 Task: Set the Shipping contact to 'contains' while find customer
Action: Mouse moved to (169, 21)
Screenshot: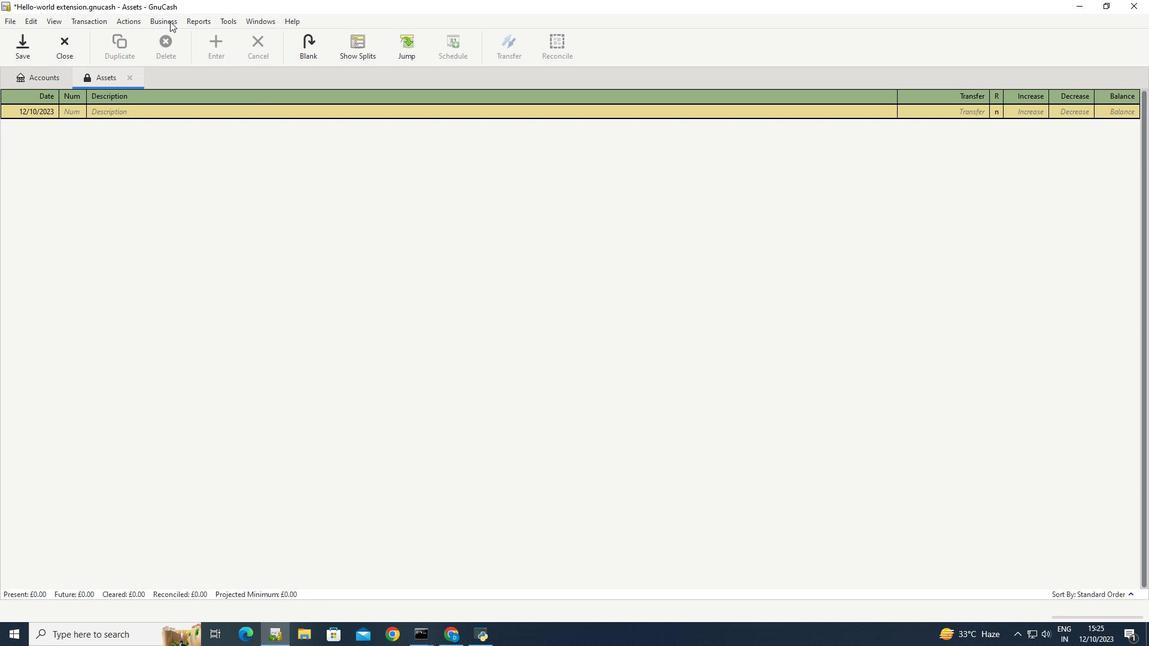 
Action: Mouse pressed left at (169, 21)
Screenshot: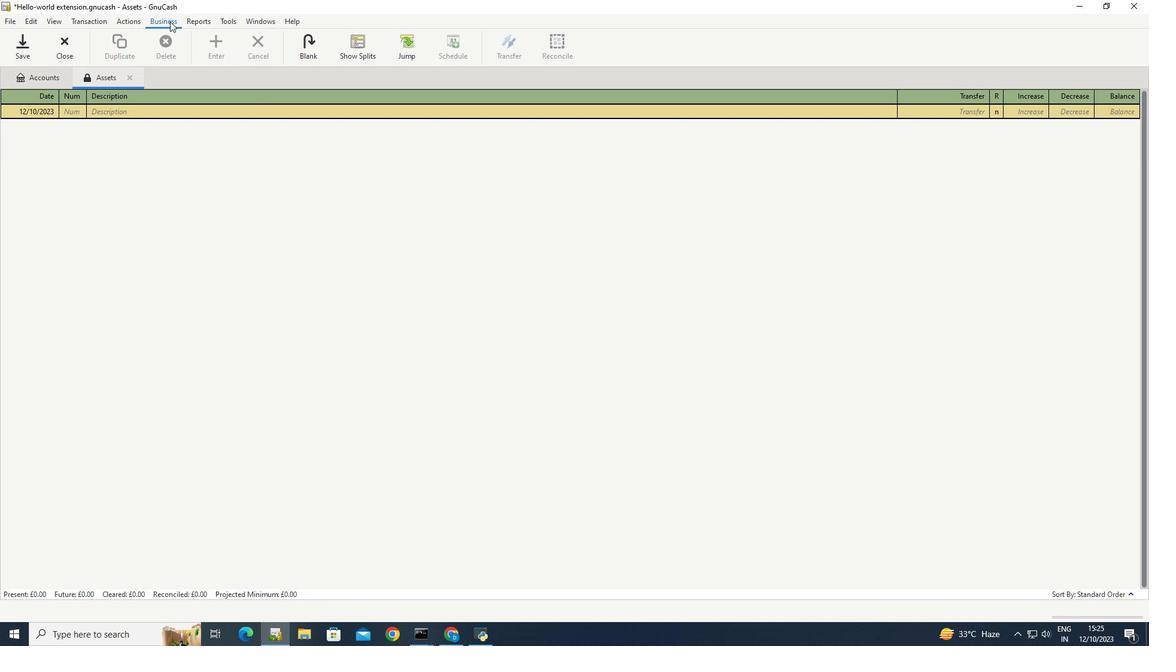 
Action: Mouse moved to (308, 64)
Screenshot: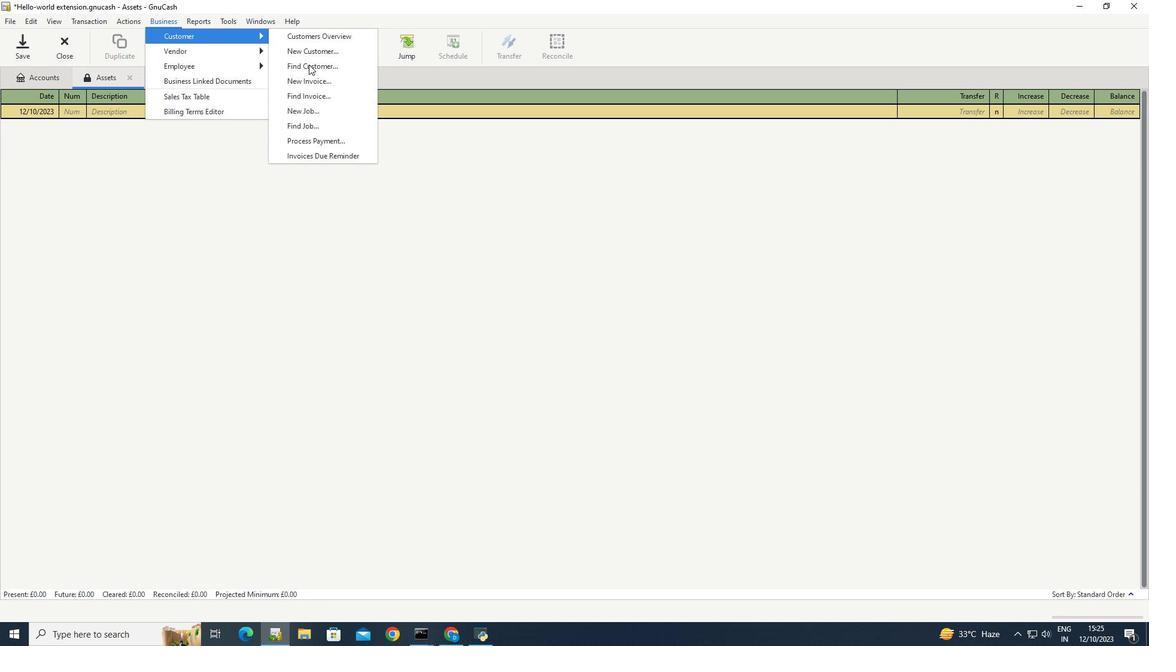 
Action: Mouse pressed left at (308, 64)
Screenshot: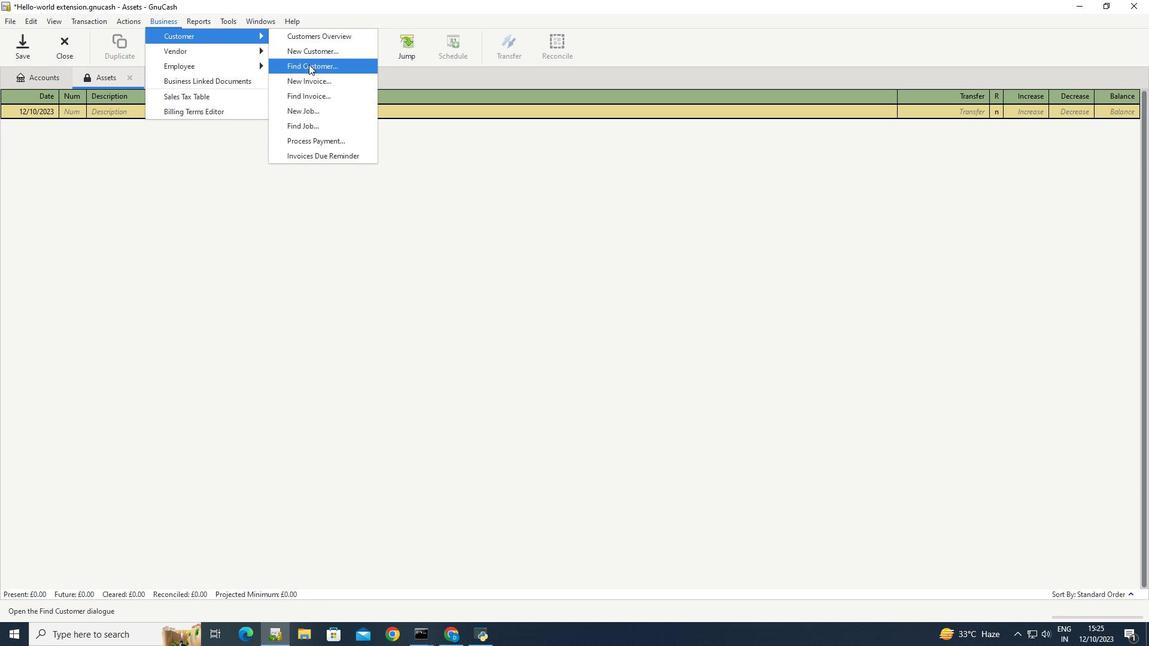 
Action: Mouse moved to (421, 277)
Screenshot: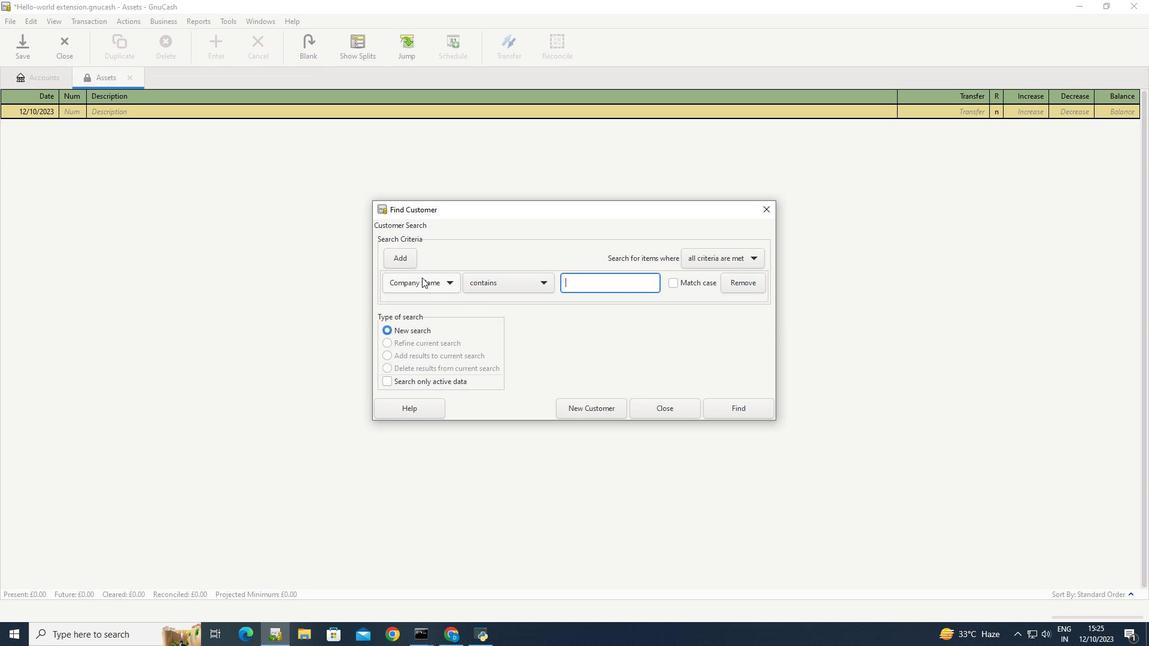 
Action: Mouse pressed left at (421, 277)
Screenshot: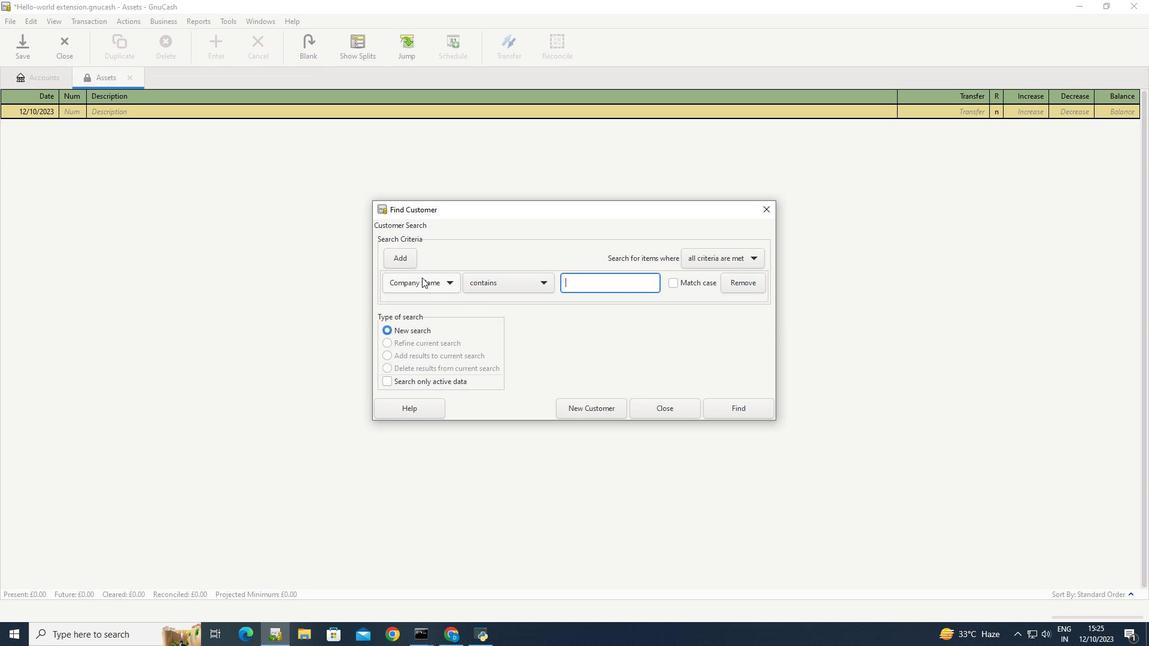 
Action: Mouse moved to (417, 336)
Screenshot: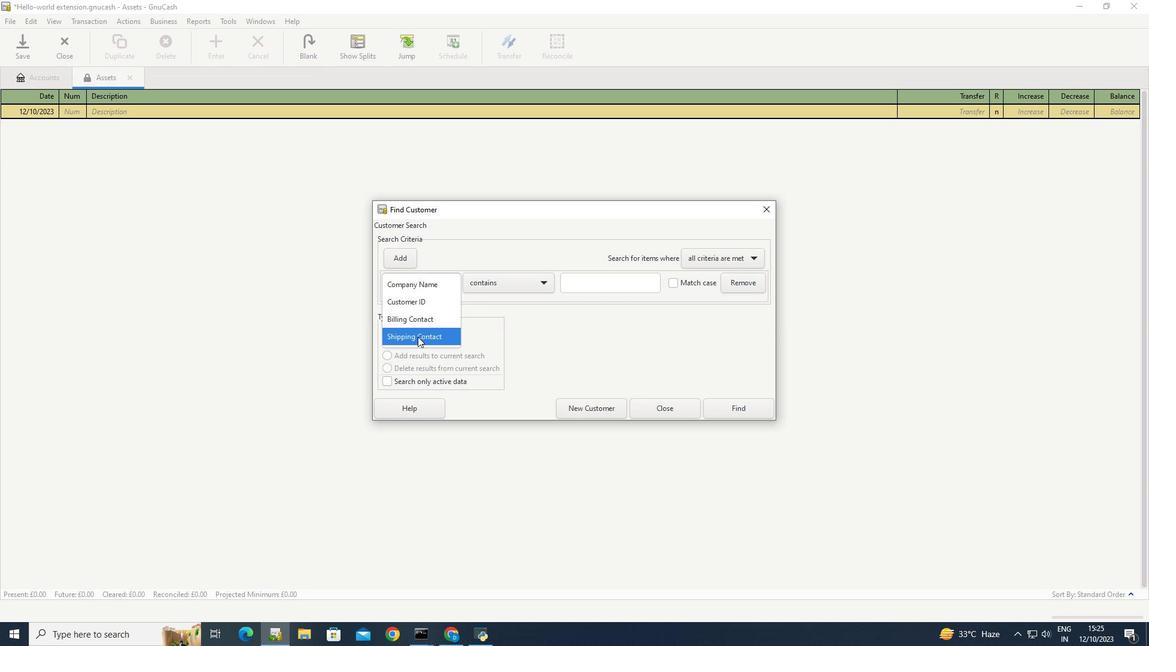 
Action: Mouse pressed left at (417, 336)
Screenshot: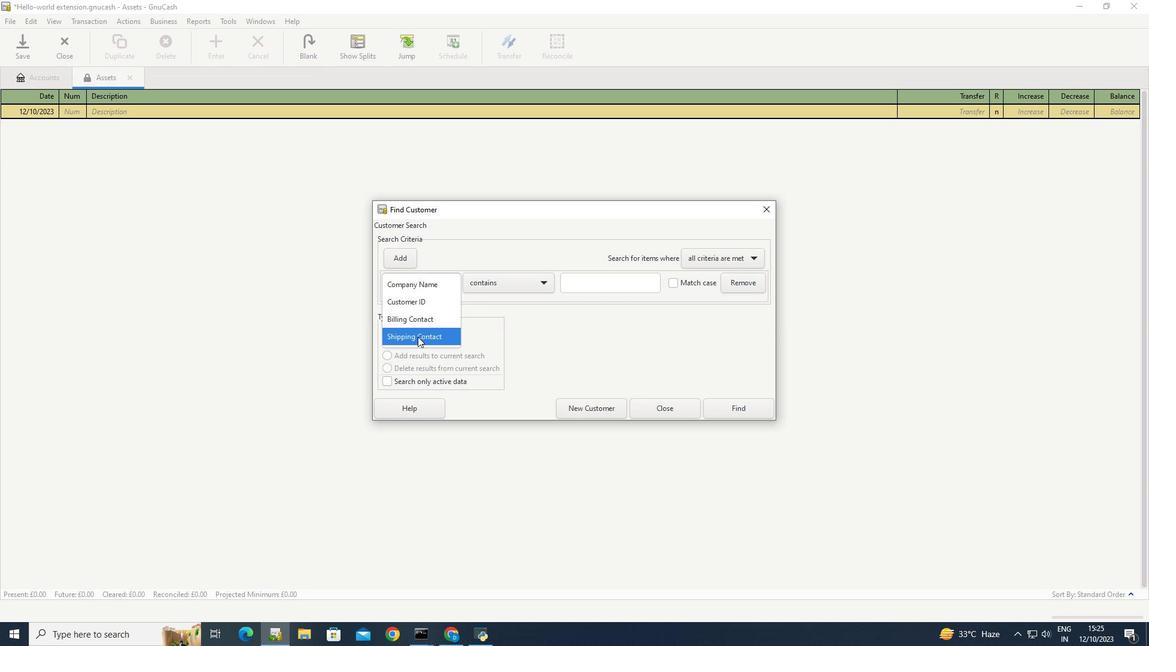 
Action: Mouse moved to (542, 278)
Screenshot: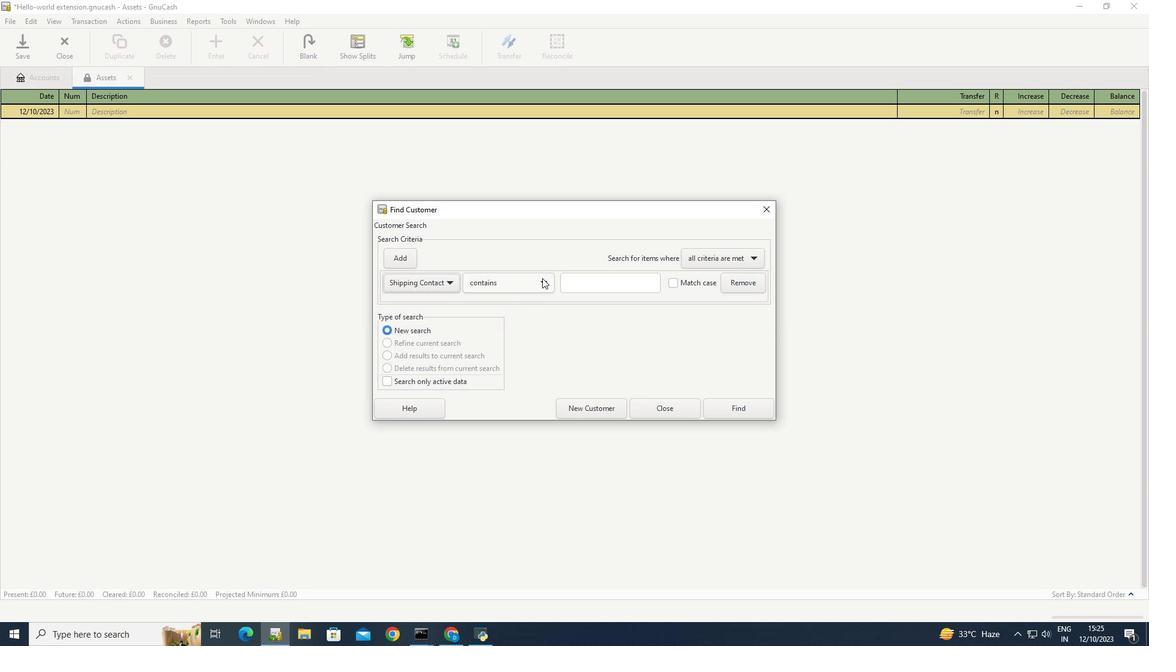 
Action: Mouse pressed left at (542, 278)
Screenshot: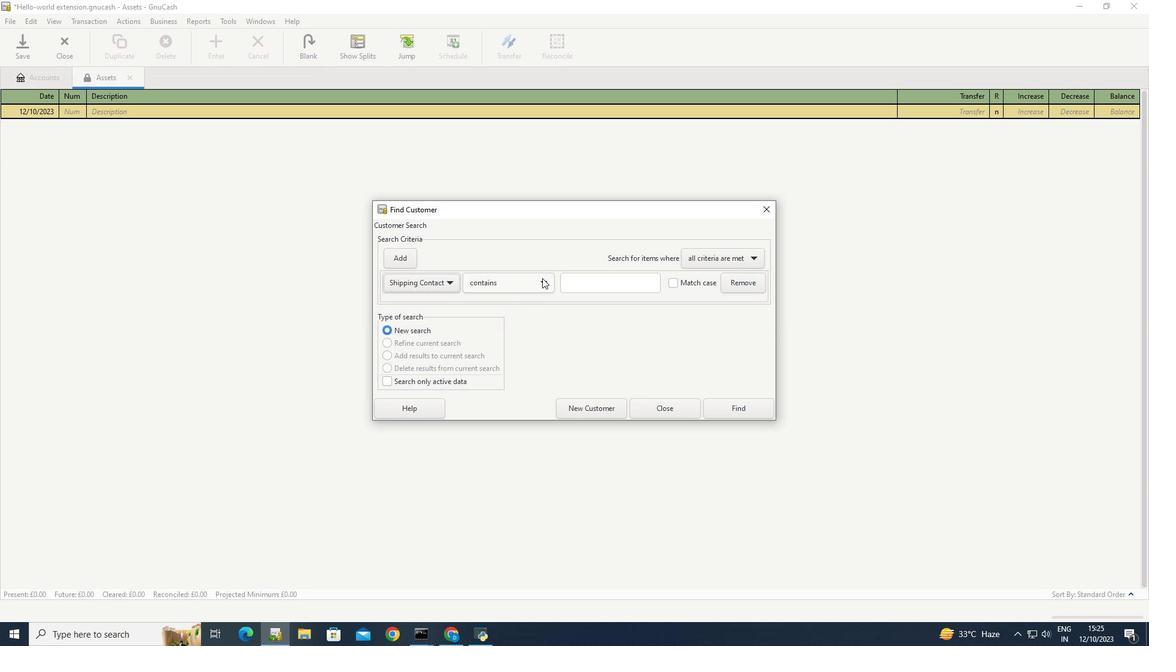 
Action: Mouse moved to (497, 287)
Screenshot: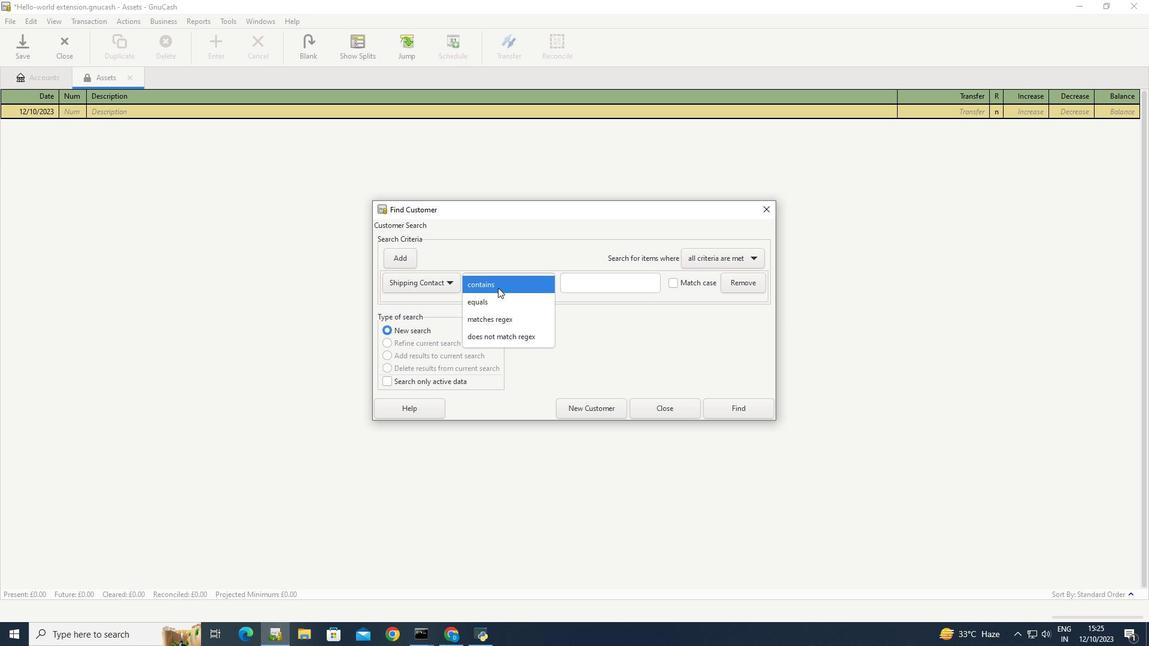
Action: Mouse pressed left at (497, 287)
Screenshot: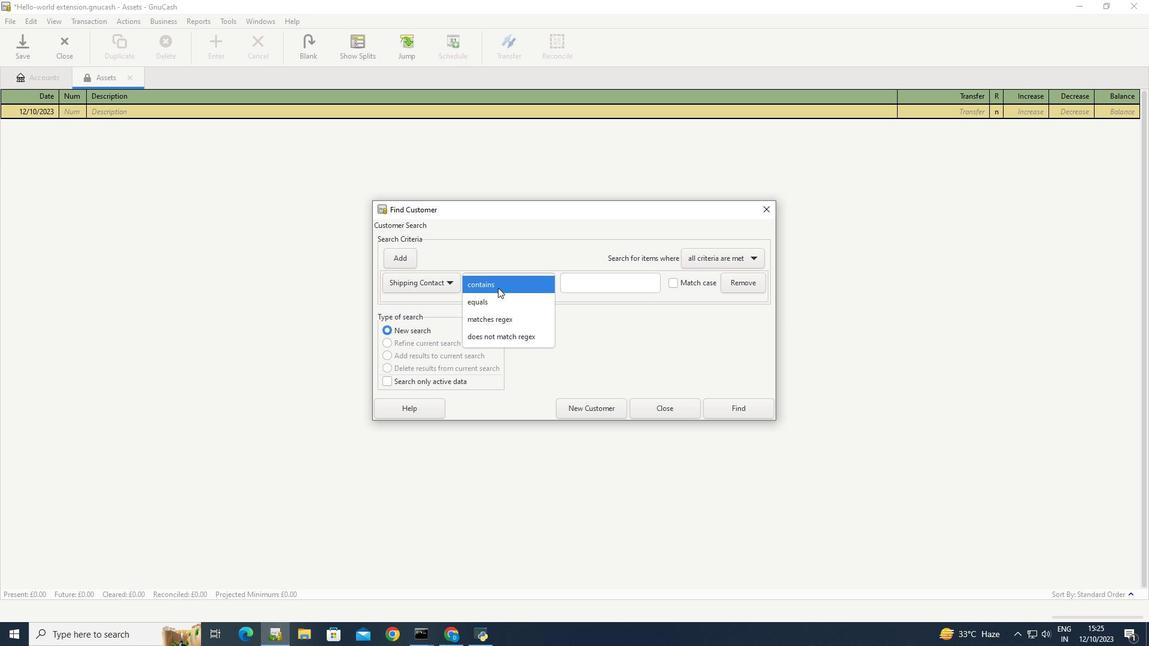 
Action: Mouse moved to (569, 335)
Screenshot: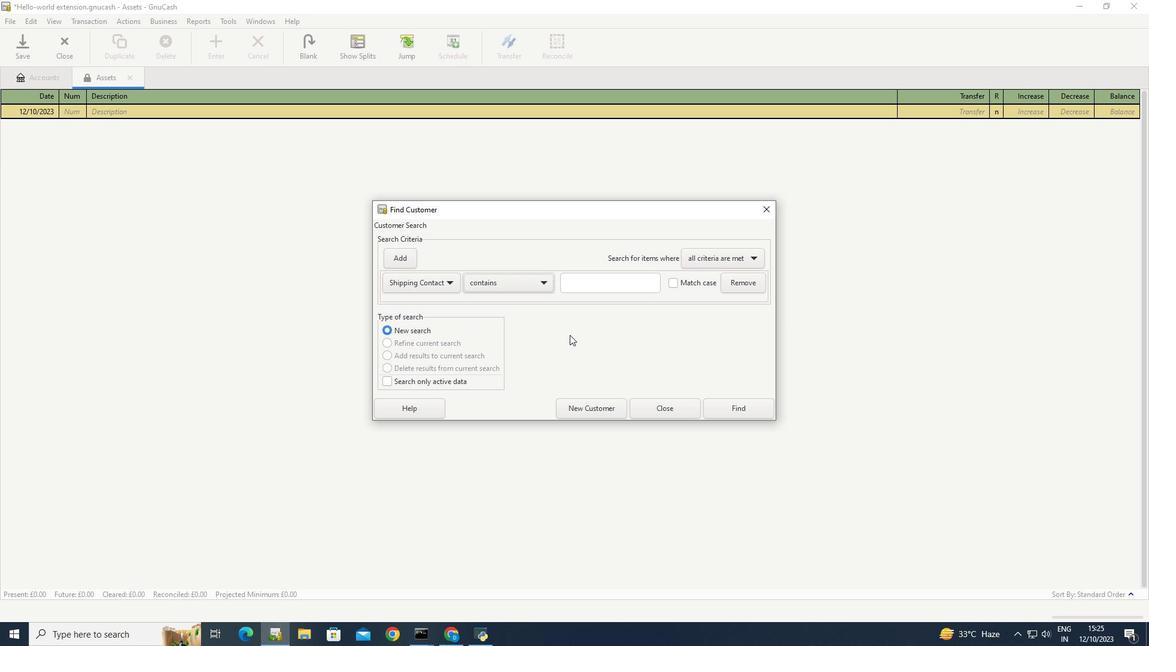 
Action: Mouse pressed left at (569, 335)
Screenshot: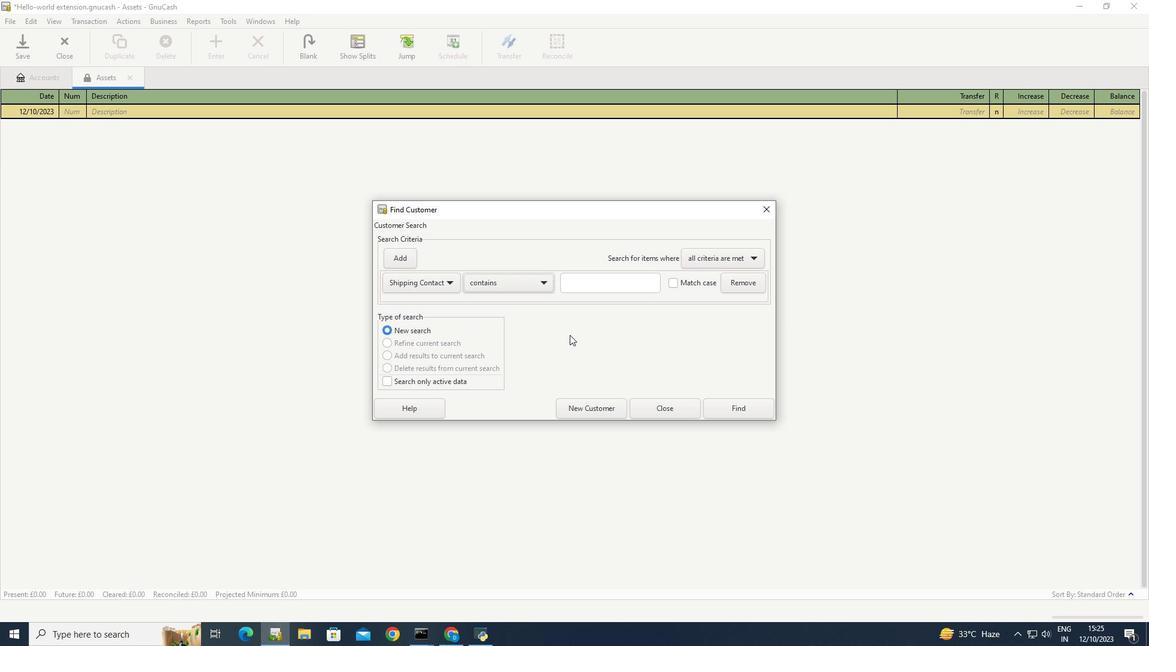 
